Task: Add the task  Design and implement a disaster recovery plan for an organization's IT infrastructure to the section Agile Antelopes in the project AgileBoost and add a Due Date to the respective task as 2024/04/25
Action: Mouse moved to (66, 230)
Screenshot: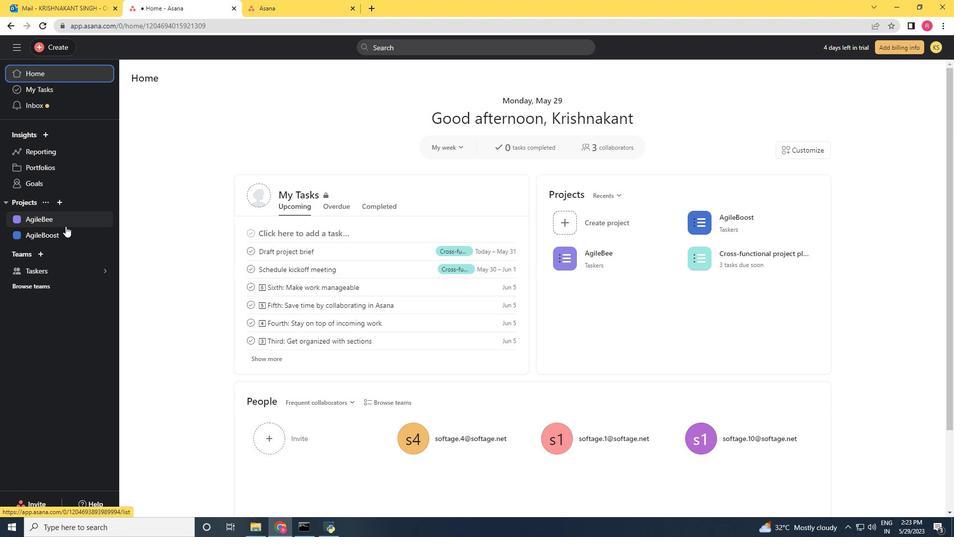 
Action: Mouse pressed left at (66, 230)
Screenshot: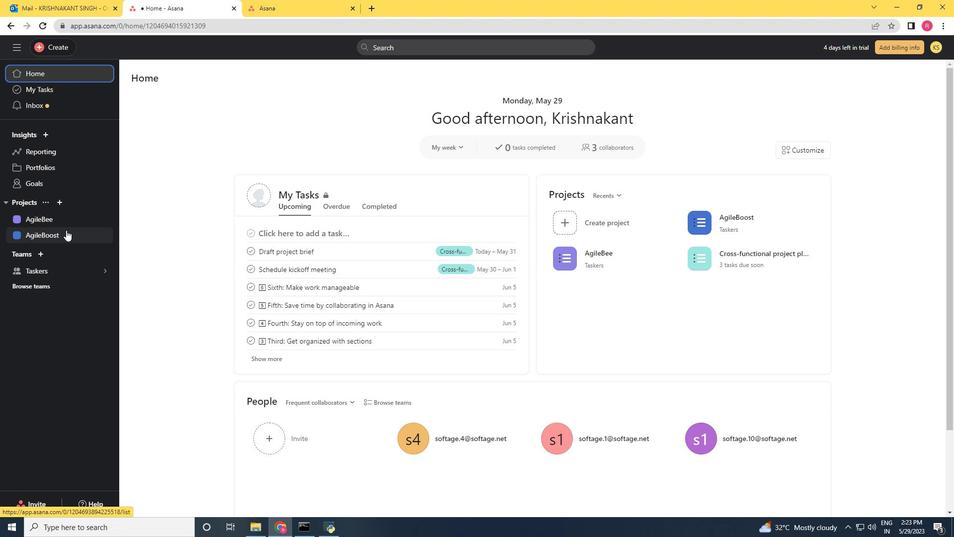 
Action: Mouse moved to (647, 343)
Screenshot: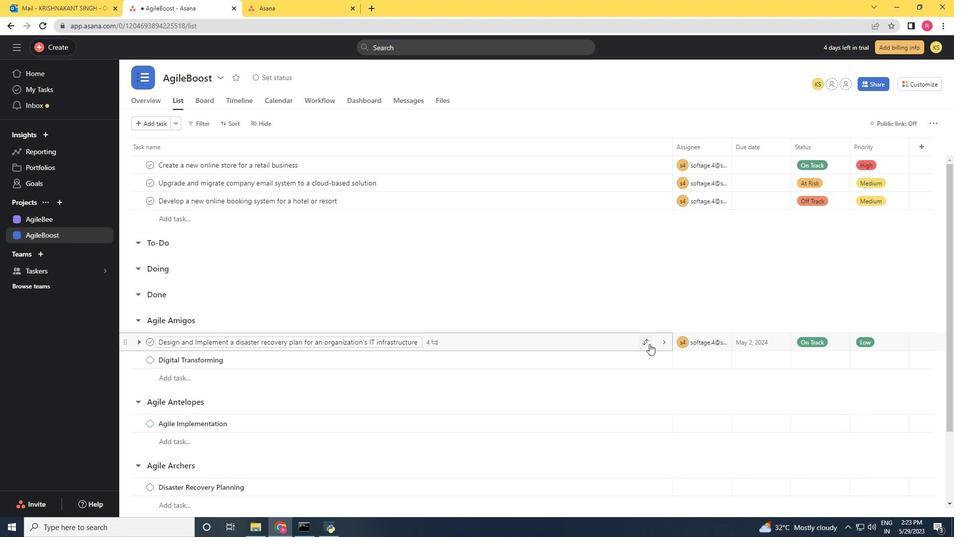 
Action: Mouse pressed left at (647, 343)
Screenshot: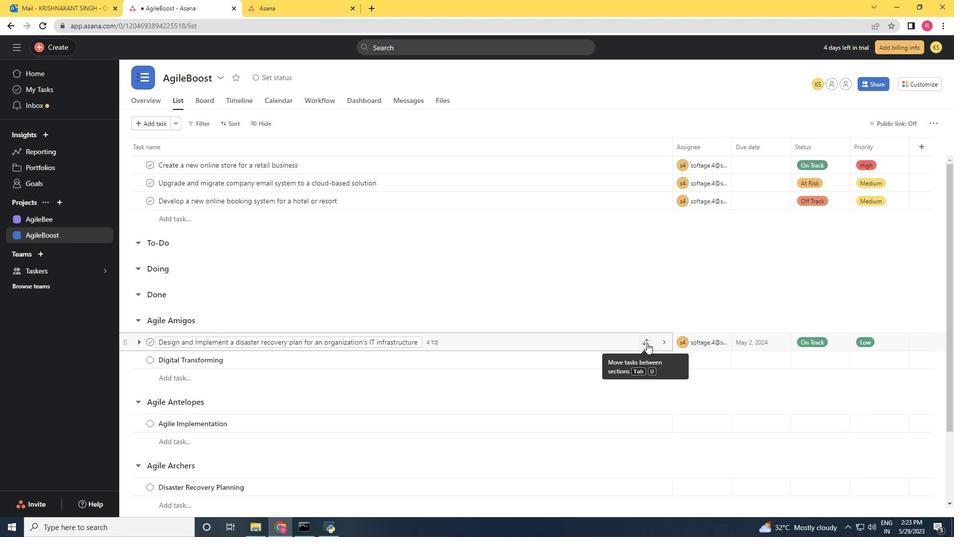 
Action: Mouse moved to (609, 282)
Screenshot: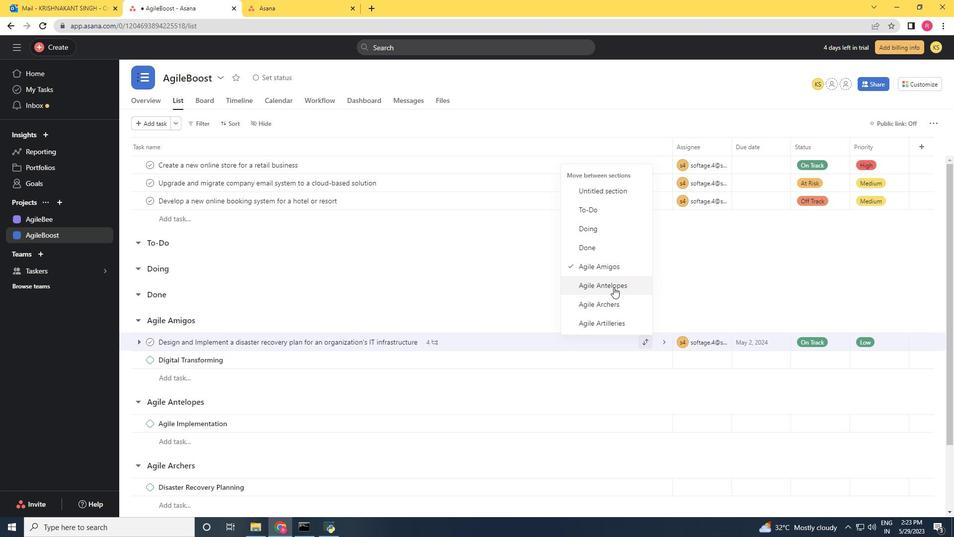 
Action: Mouse pressed left at (609, 282)
Screenshot: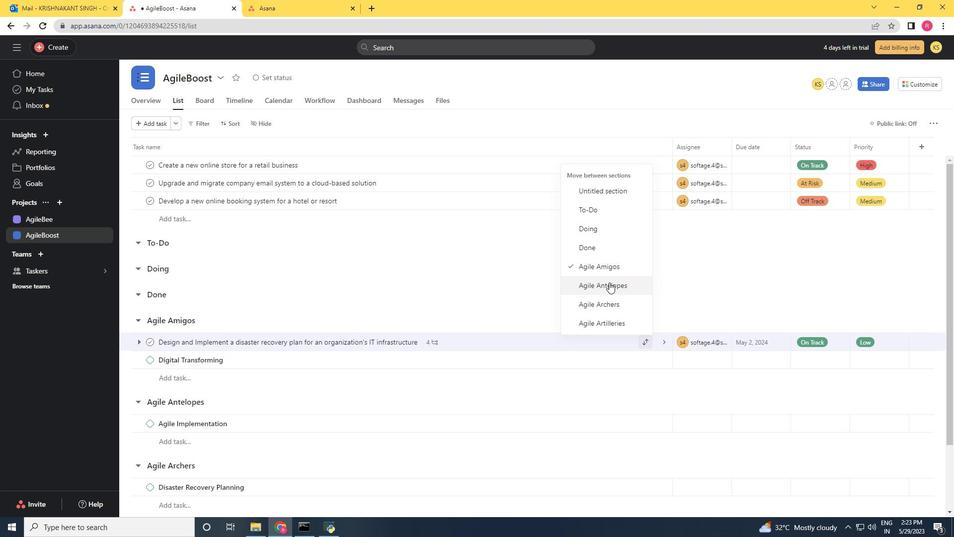 
Action: Mouse moved to (783, 406)
Screenshot: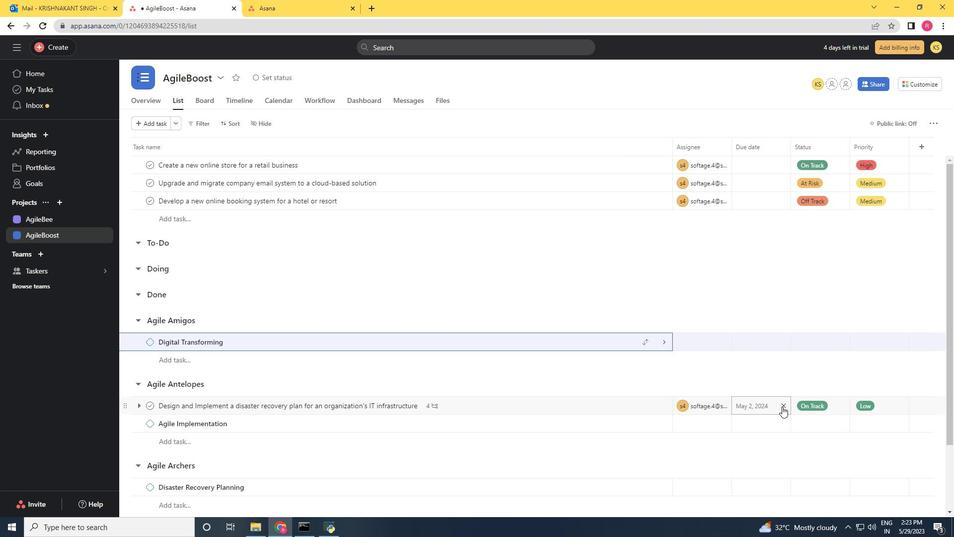 
Action: Mouse pressed left at (783, 406)
Screenshot: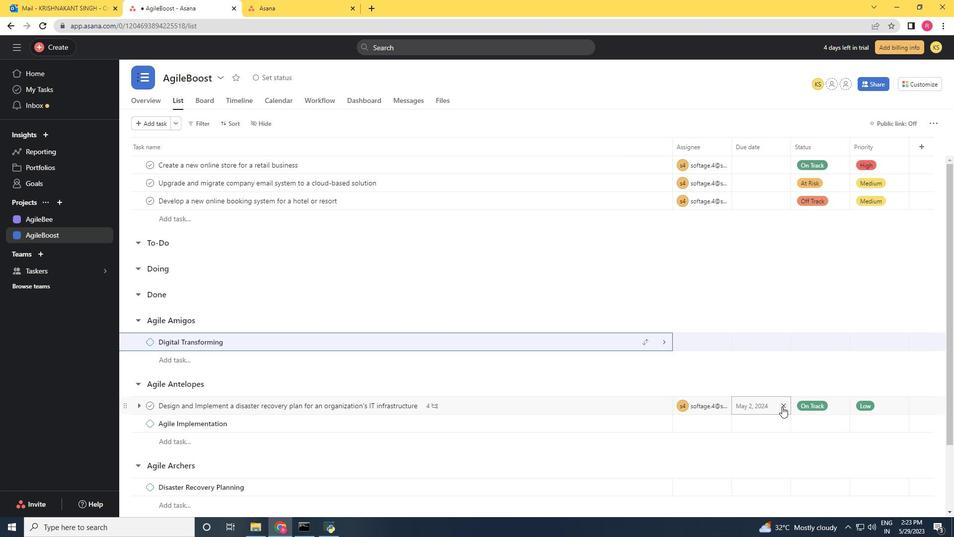 
Action: Mouse moved to (746, 401)
Screenshot: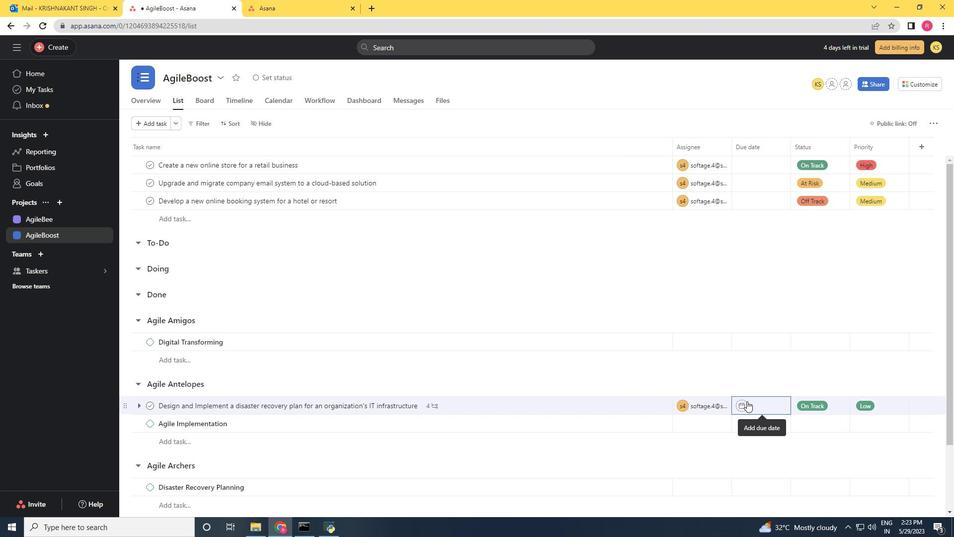 
Action: Mouse pressed left at (746, 401)
Screenshot: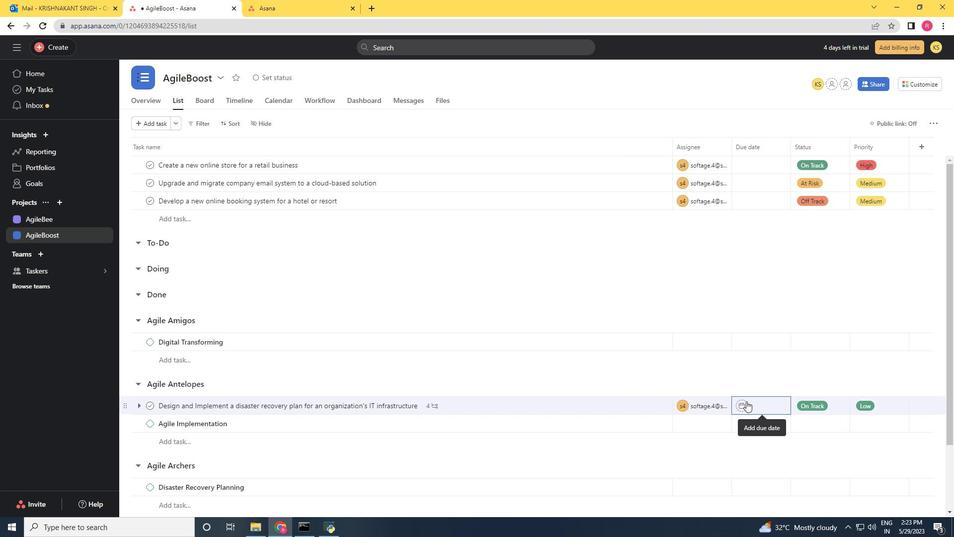 
Action: Mouse moved to (855, 246)
Screenshot: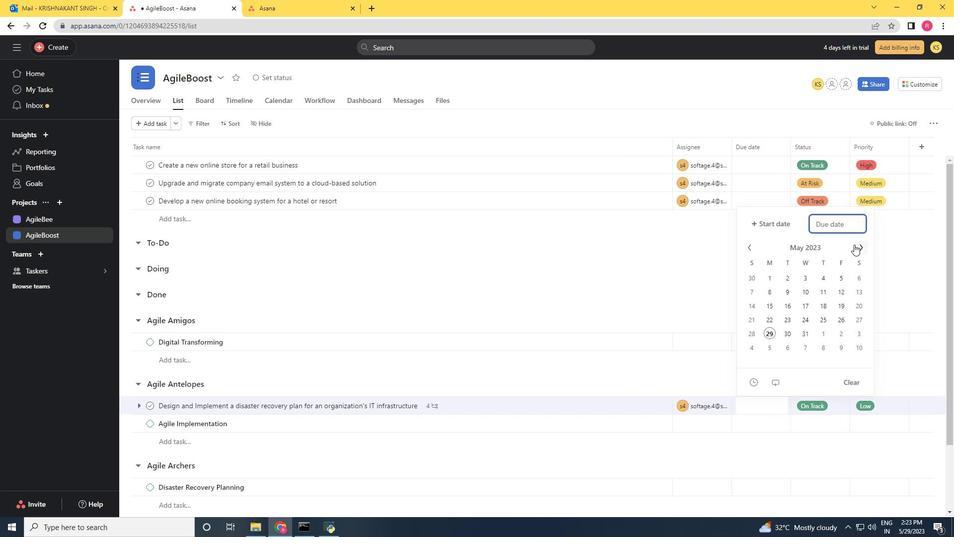 
Action: Mouse pressed left at (855, 246)
Screenshot: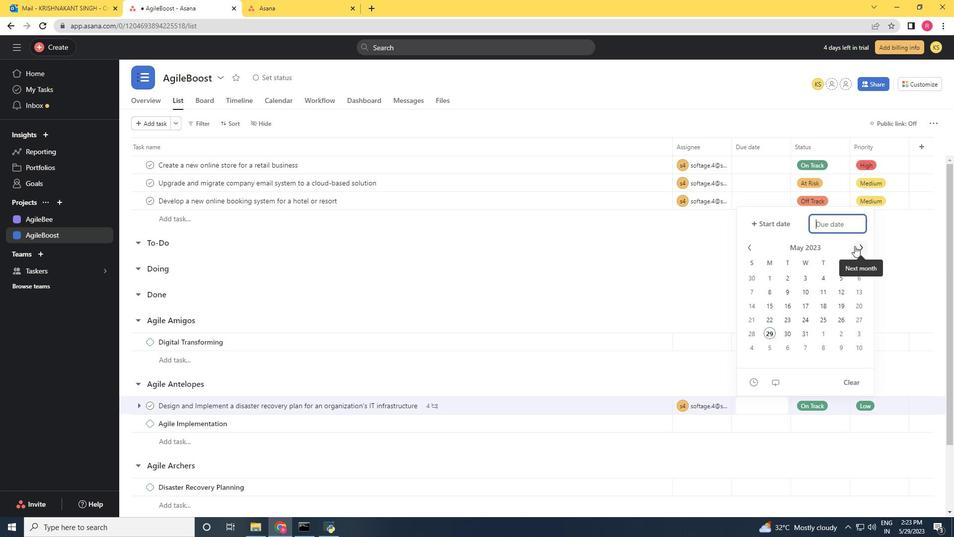 
Action: Mouse pressed left at (855, 246)
Screenshot: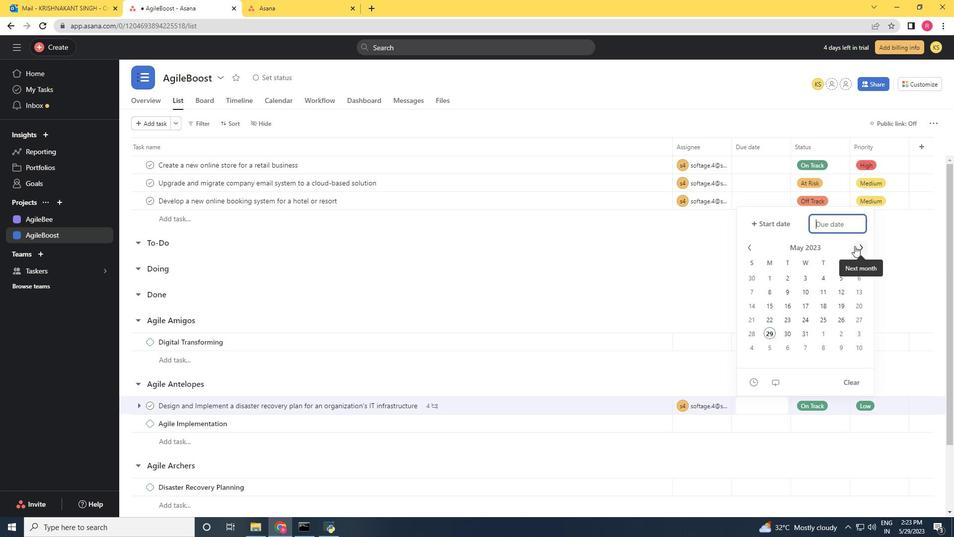 
Action: Mouse pressed left at (855, 246)
Screenshot: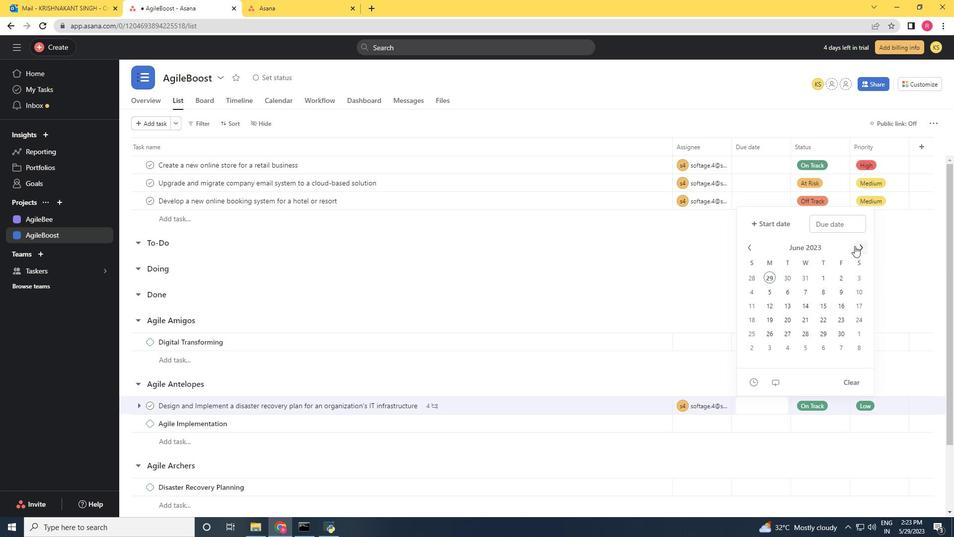 
Action: Mouse pressed left at (855, 246)
Screenshot: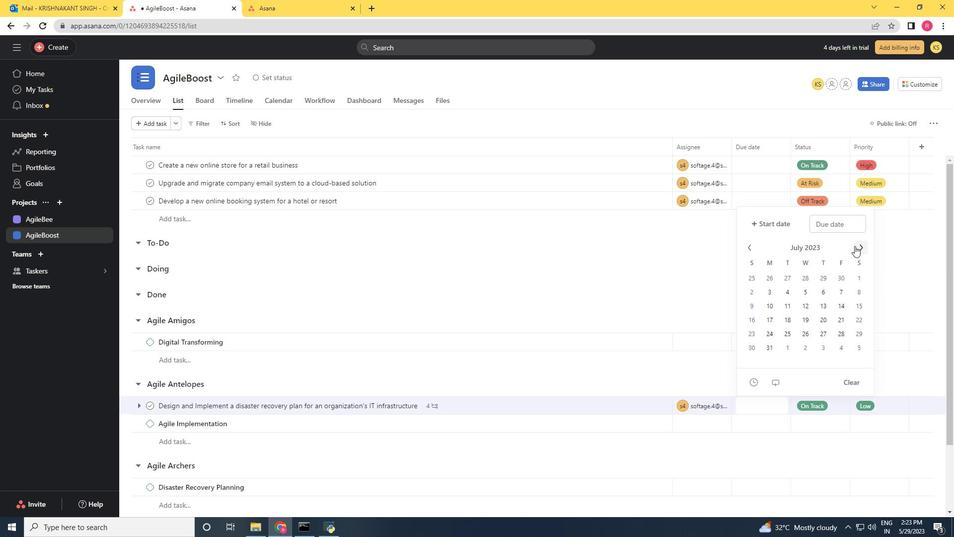 
Action: Mouse pressed left at (855, 246)
Screenshot: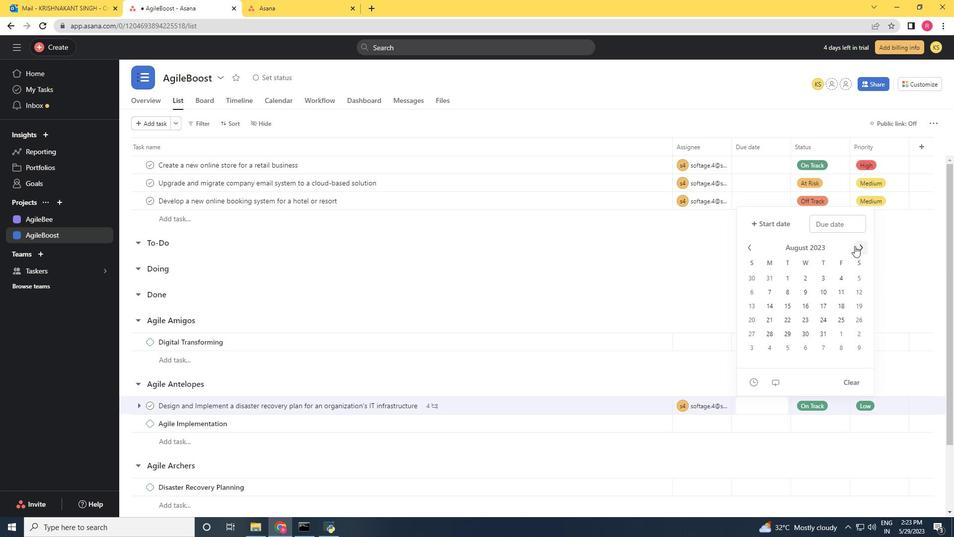 
Action: Mouse pressed left at (855, 246)
Screenshot: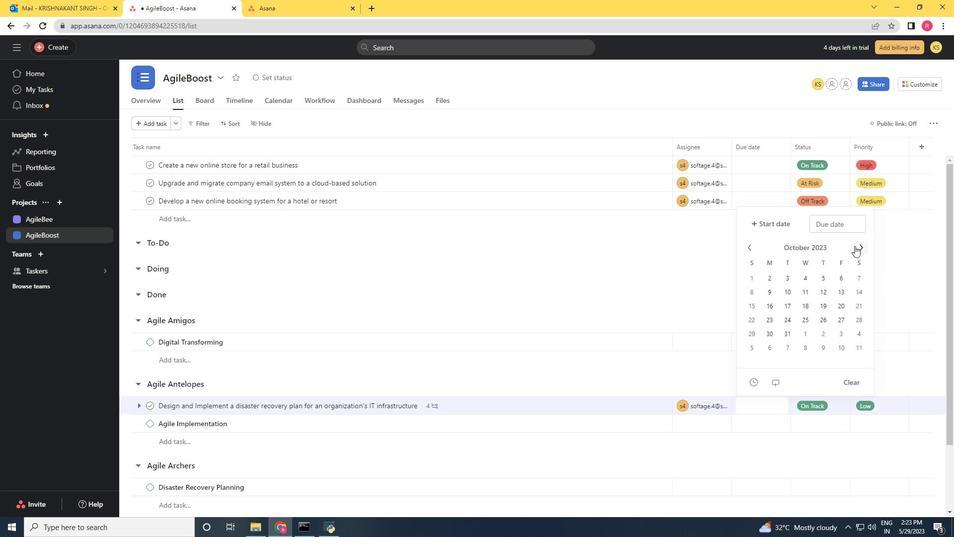 
Action: Mouse pressed left at (855, 246)
Screenshot: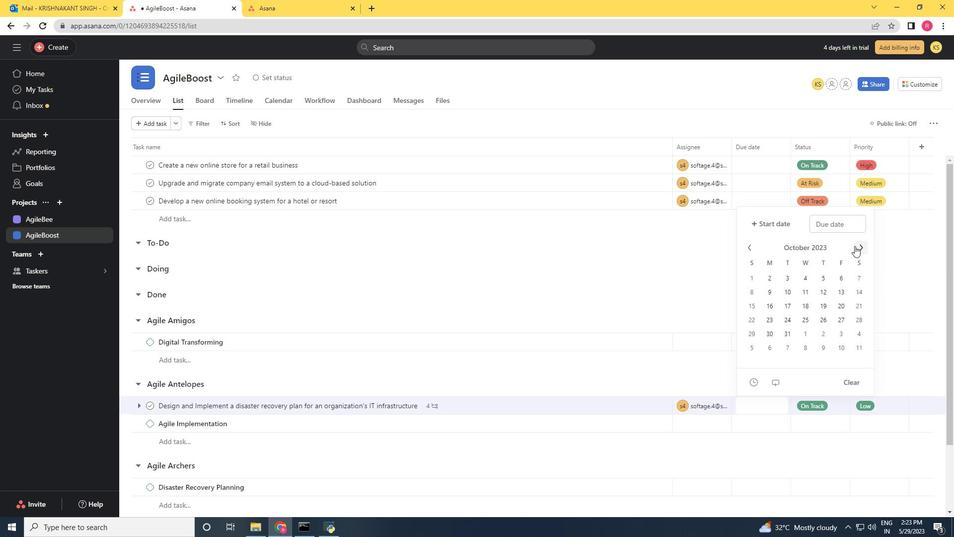 
Action: Mouse pressed left at (855, 246)
Screenshot: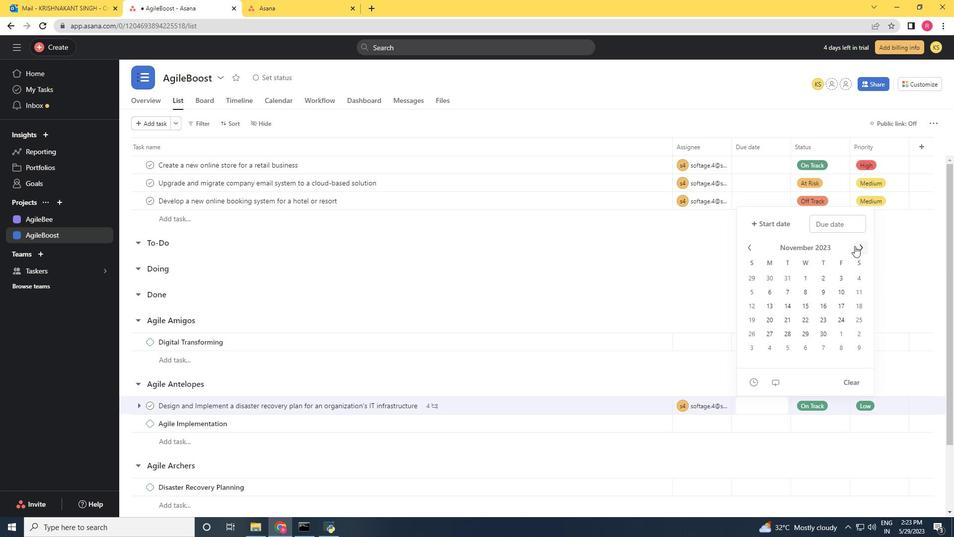 
Action: Mouse pressed left at (855, 246)
Screenshot: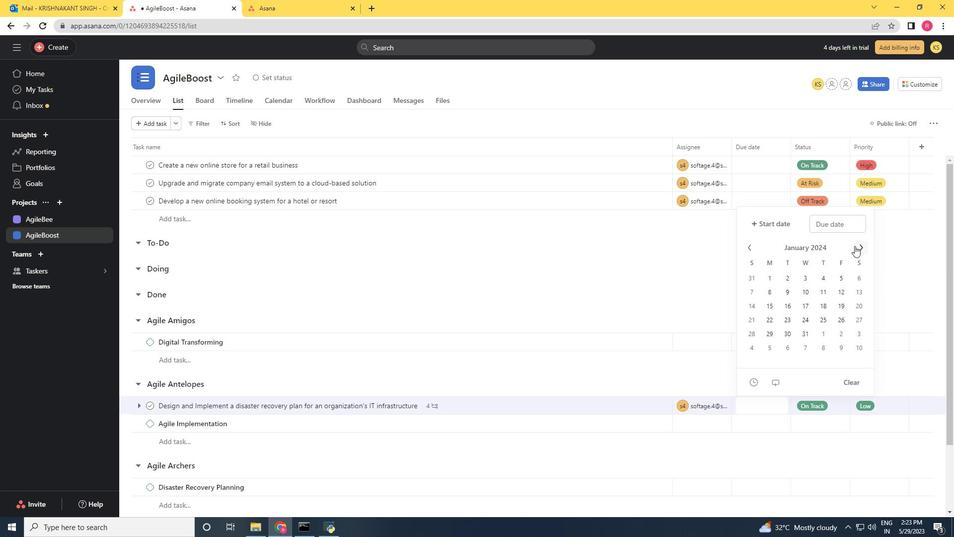 
Action: Mouse pressed left at (855, 246)
Screenshot: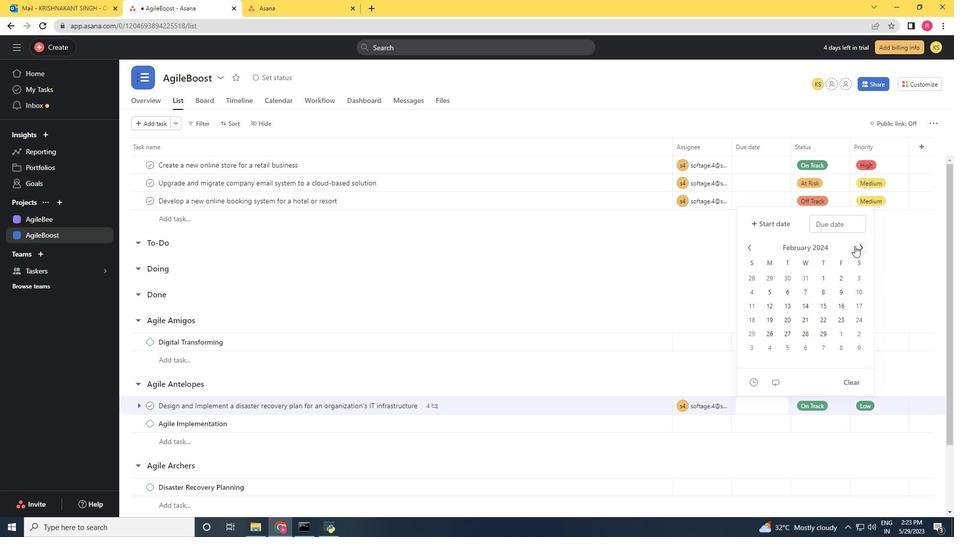 
Action: Mouse pressed left at (855, 246)
Screenshot: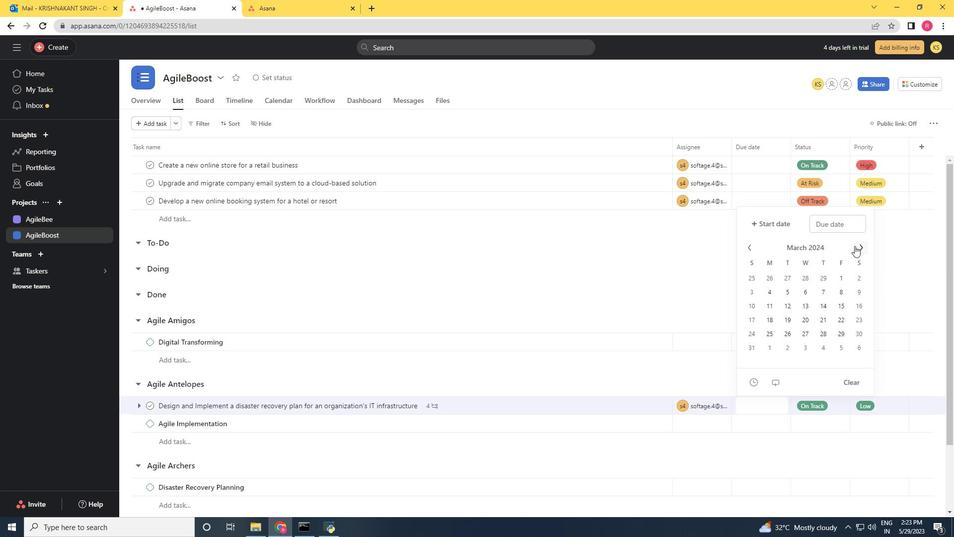 
Action: Mouse moved to (823, 313)
Screenshot: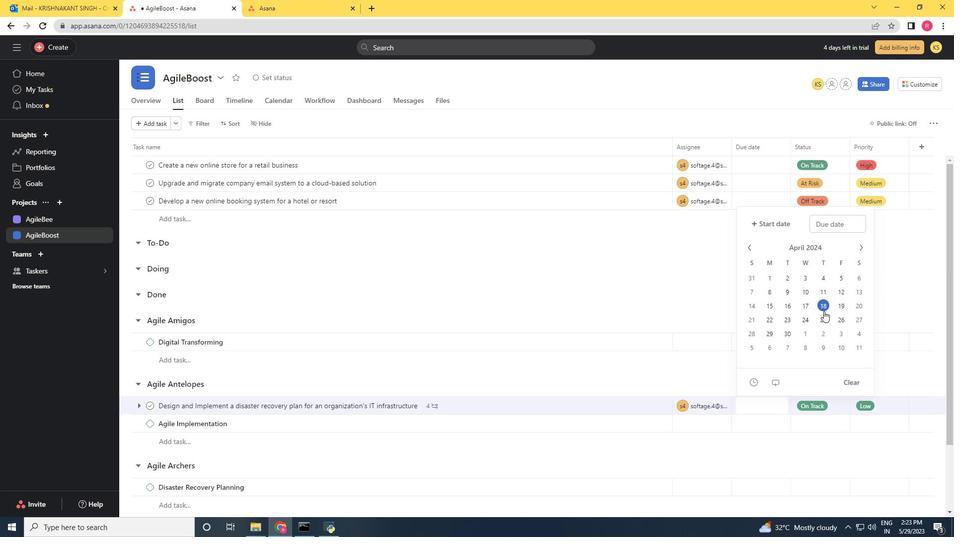
Action: Mouse pressed left at (823, 313)
Screenshot: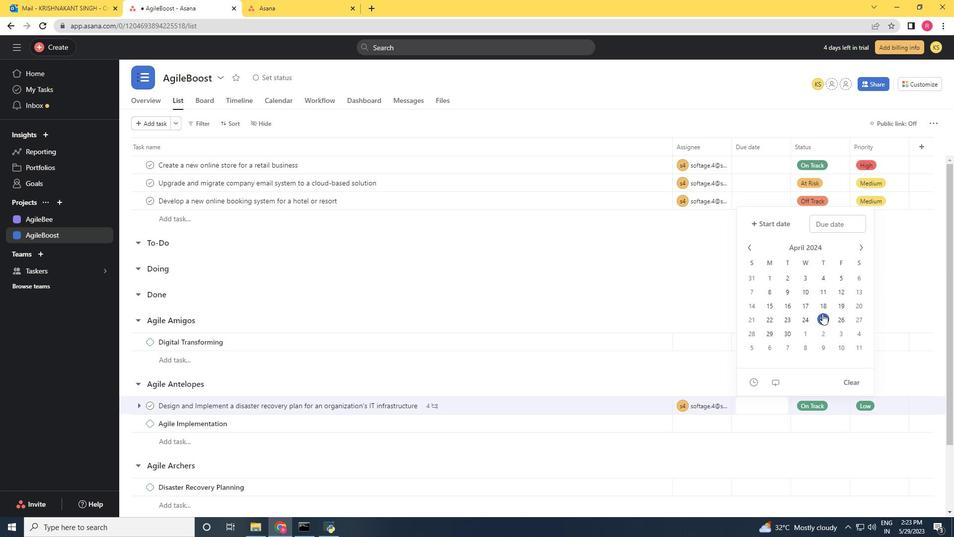
Action: Mouse moved to (680, 382)
Screenshot: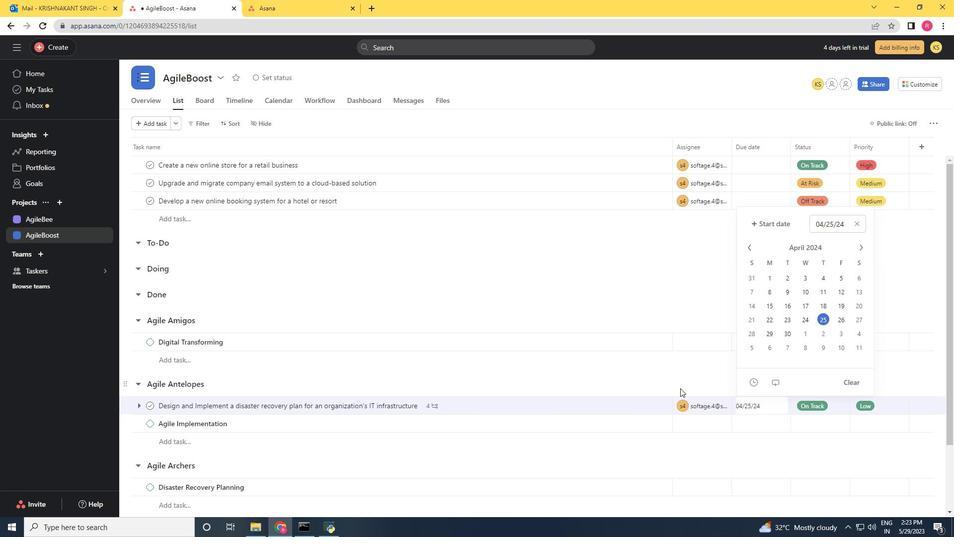 
Action: Mouse pressed left at (680, 382)
Screenshot: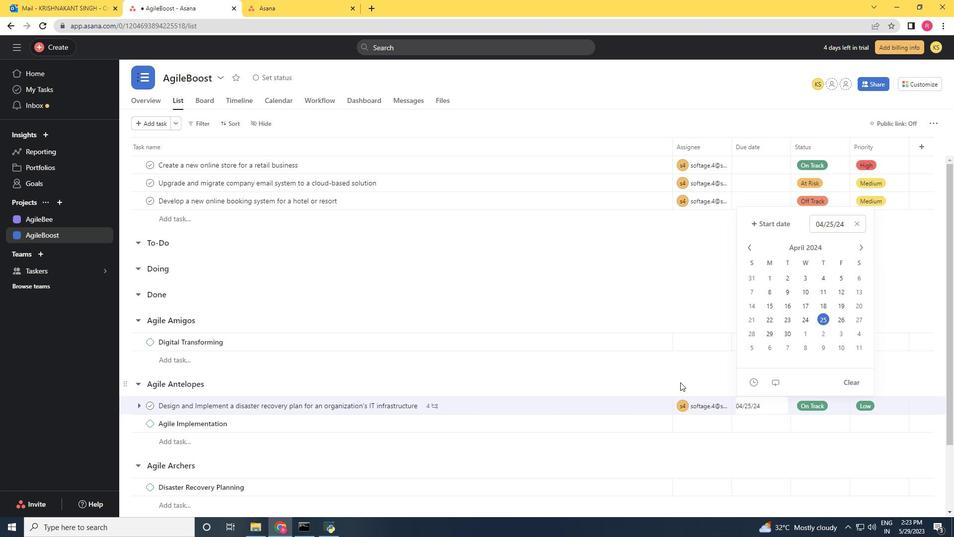 
Action: Mouse moved to (681, 382)
Screenshot: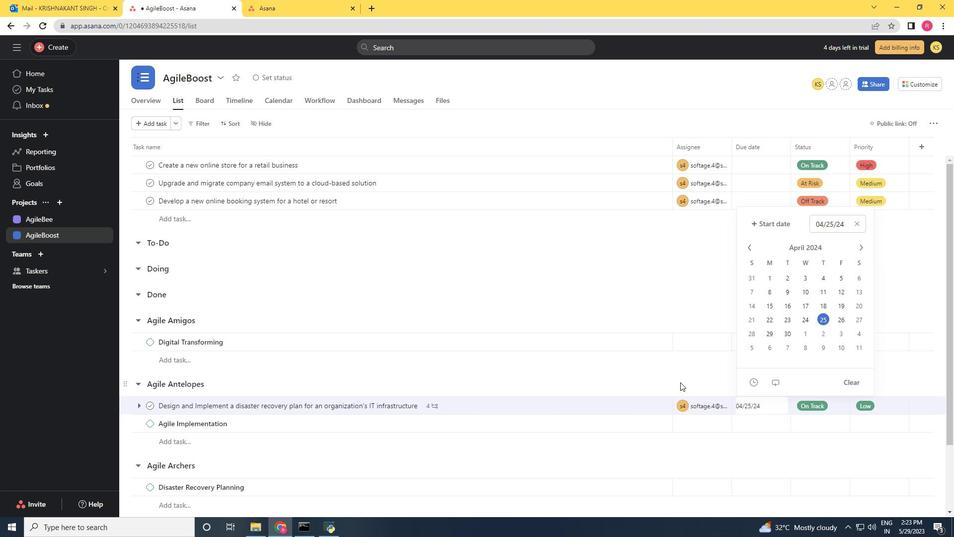
